 Task: Create Board Data Privacy Management to Workspace Database Management. Create Board Customer Churn Analysis to Workspace Database Management. Create Board Content Personalization and Customization to Workspace Database Management
Action: Mouse moved to (347, 69)
Screenshot: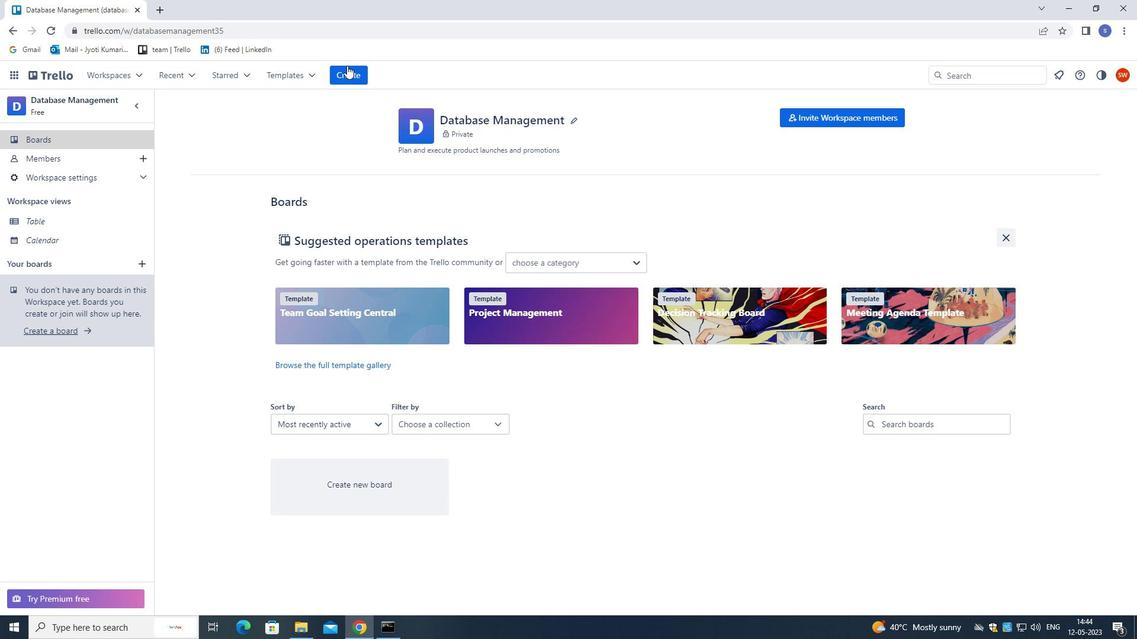 
Action: Mouse pressed left at (347, 69)
Screenshot: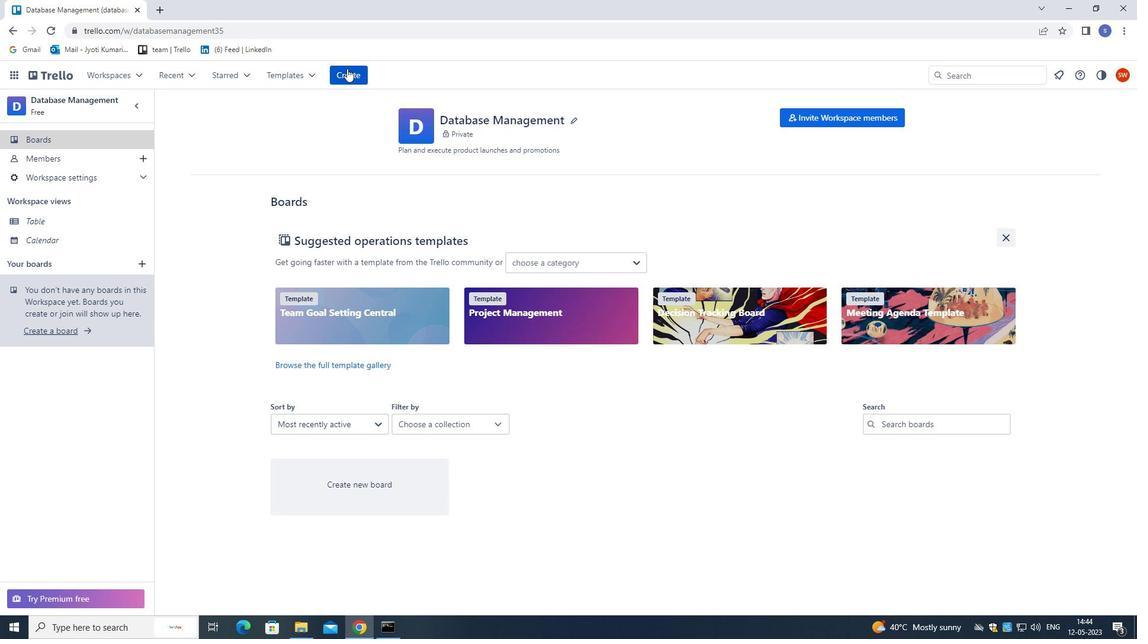 
Action: Mouse moved to (373, 122)
Screenshot: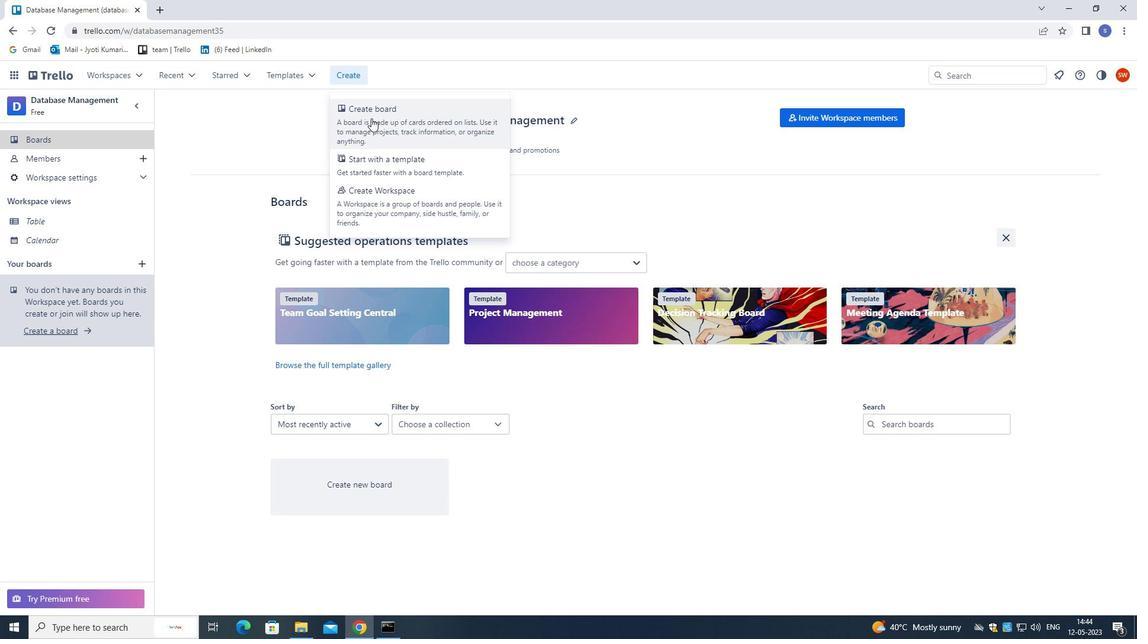 
Action: Mouse pressed left at (373, 122)
Screenshot: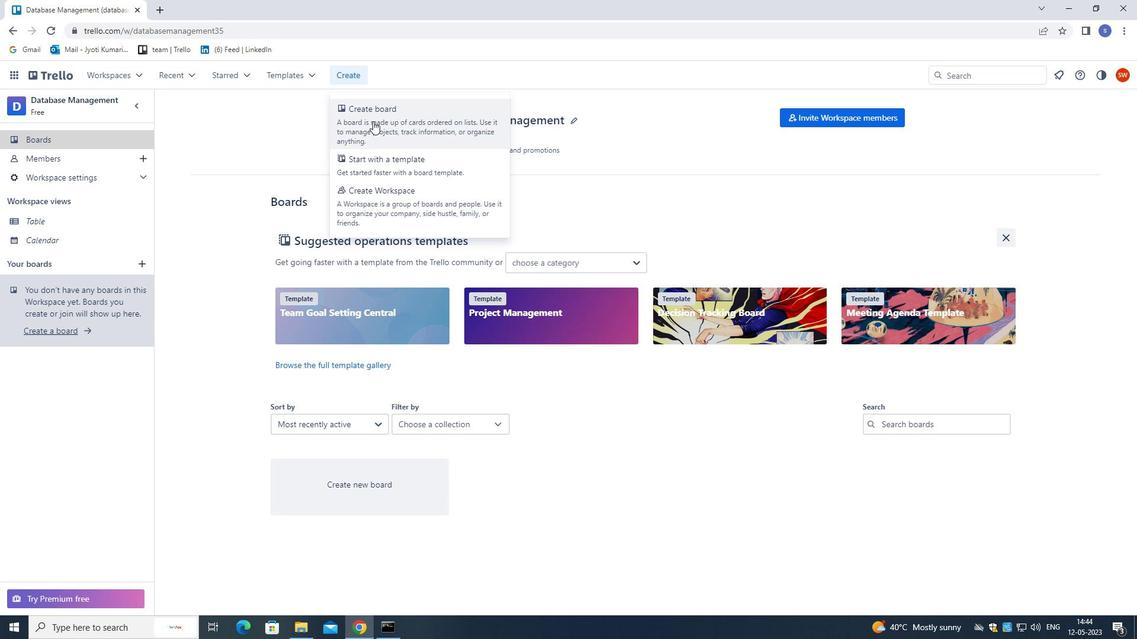 
Action: Mouse moved to (376, 125)
Screenshot: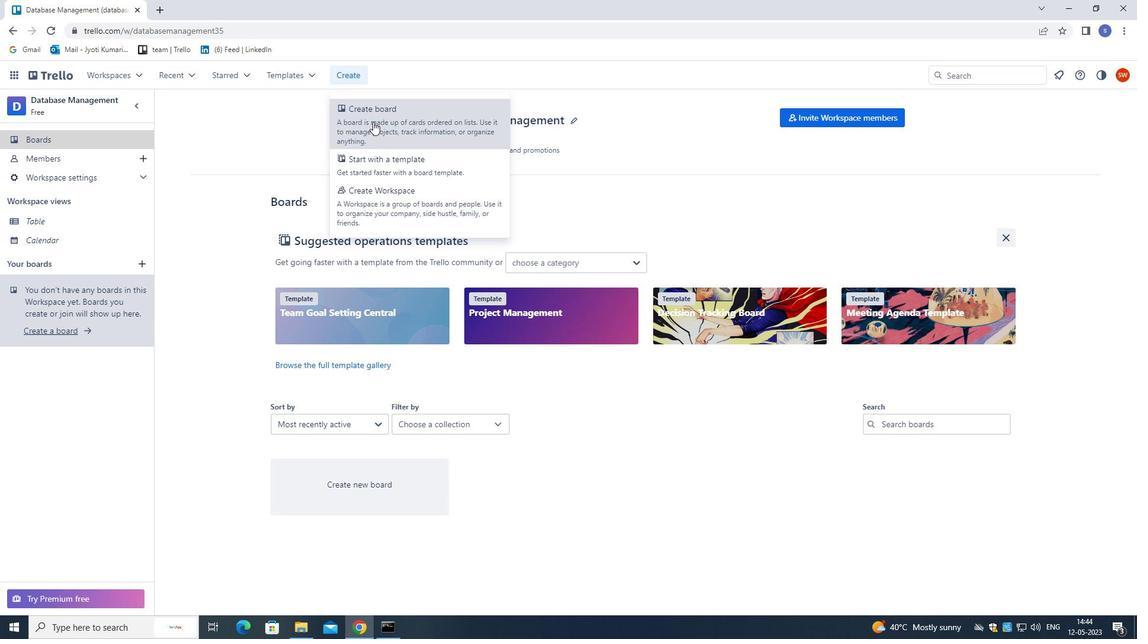 
Action: Key pressed <Key.shift>DATABASE<Key.space>P<Key.backspace><Key.shift>PRIVACY<Key.space><Key.shift>MANAGEMENT
Screenshot: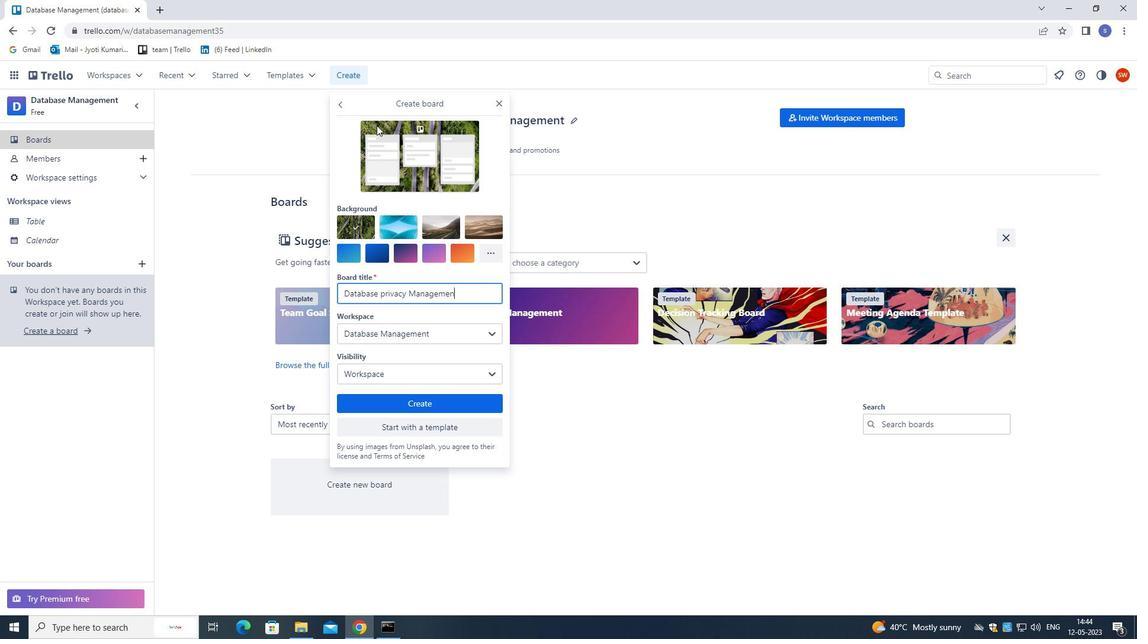 
Action: Mouse moved to (456, 402)
Screenshot: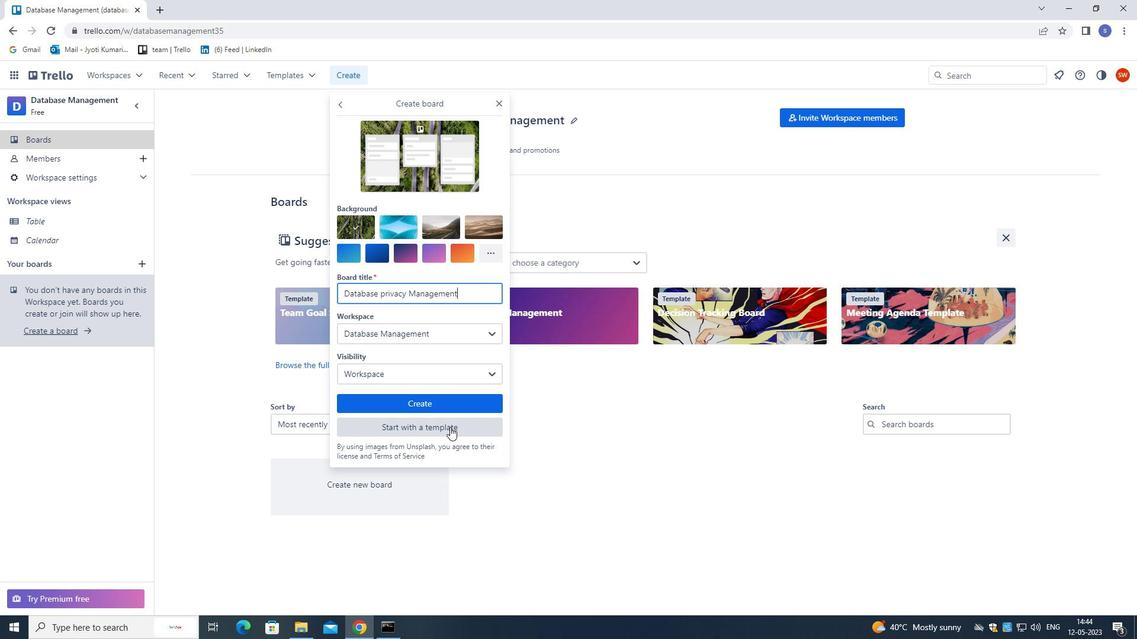 
Action: Mouse pressed left at (456, 402)
Screenshot: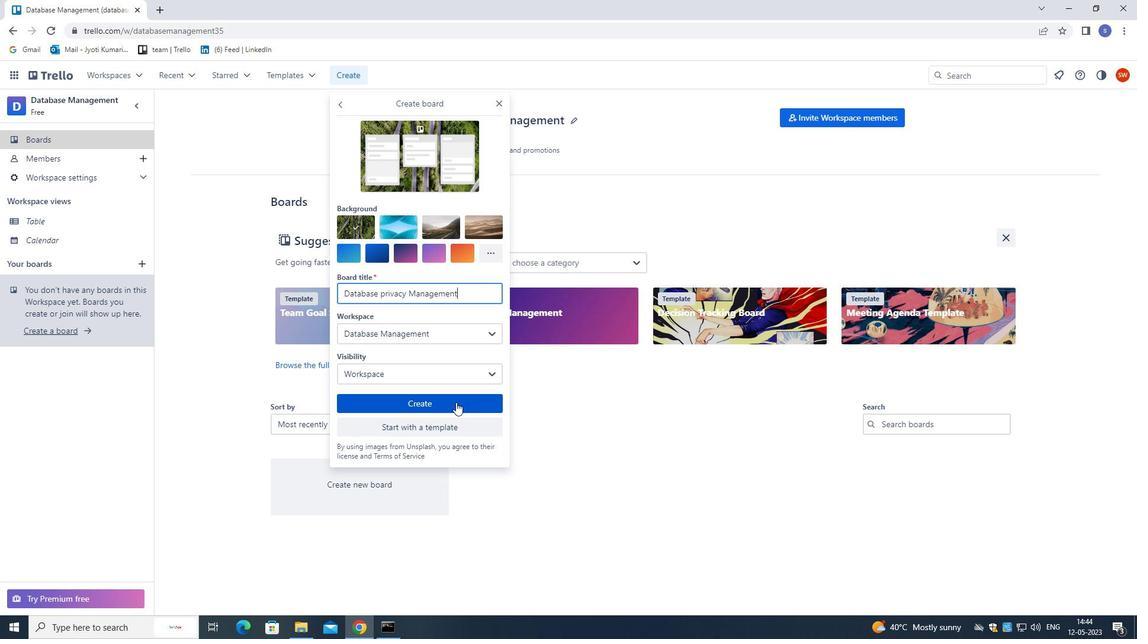 
Action: Mouse moved to (350, 76)
Screenshot: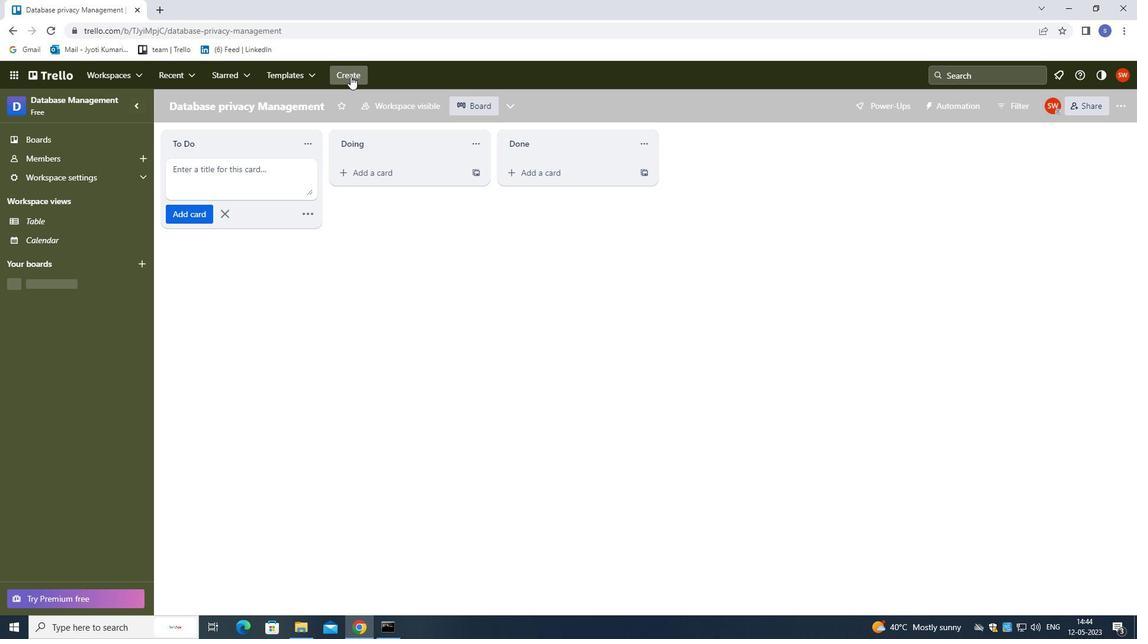 
Action: Mouse pressed left at (350, 76)
Screenshot: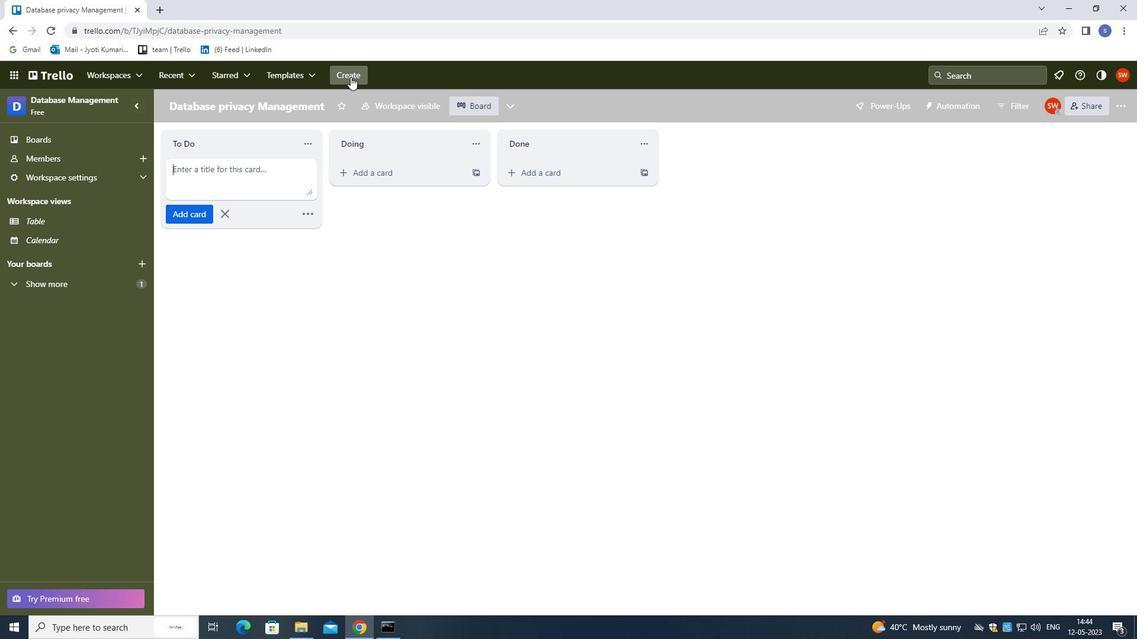 
Action: Mouse moved to (354, 131)
Screenshot: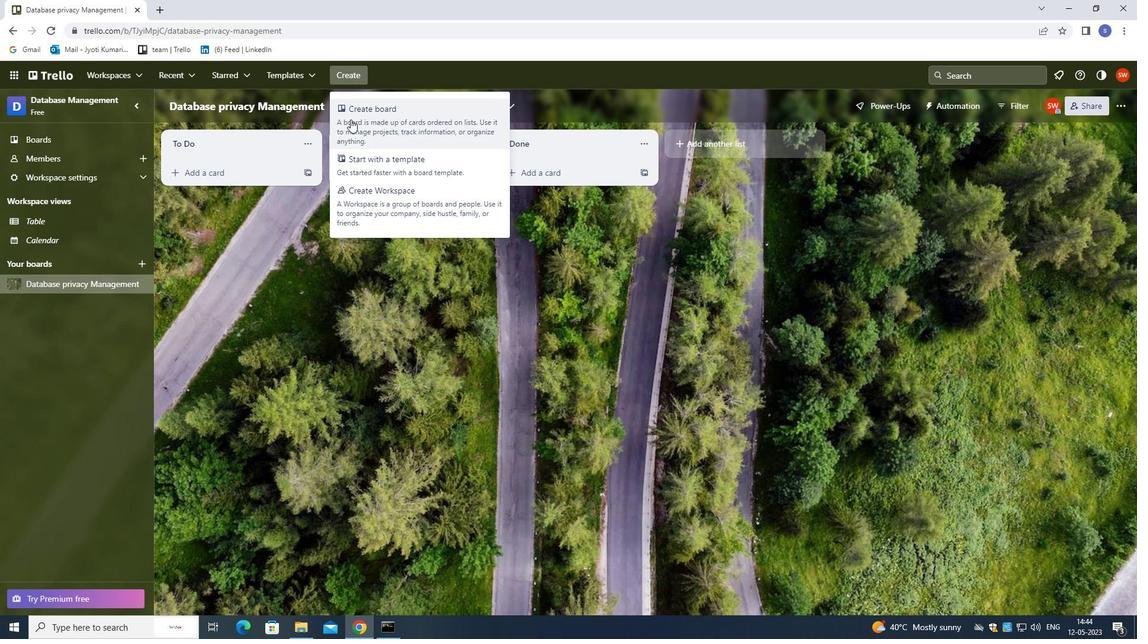 
Action: Mouse pressed left at (354, 131)
Screenshot: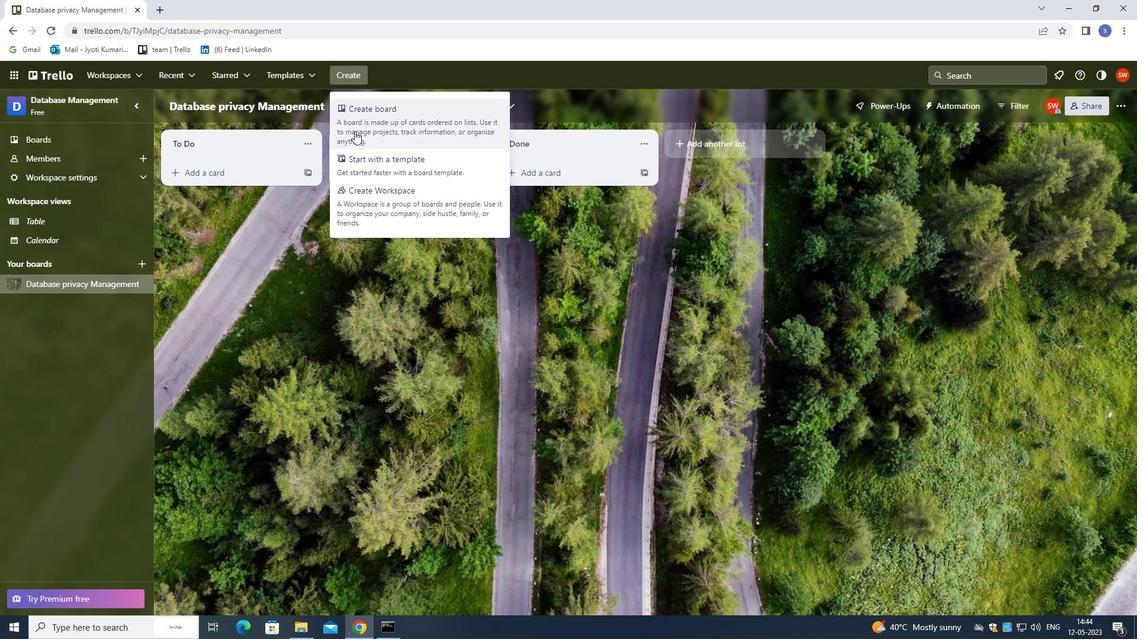 
Action: Mouse moved to (360, 136)
Screenshot: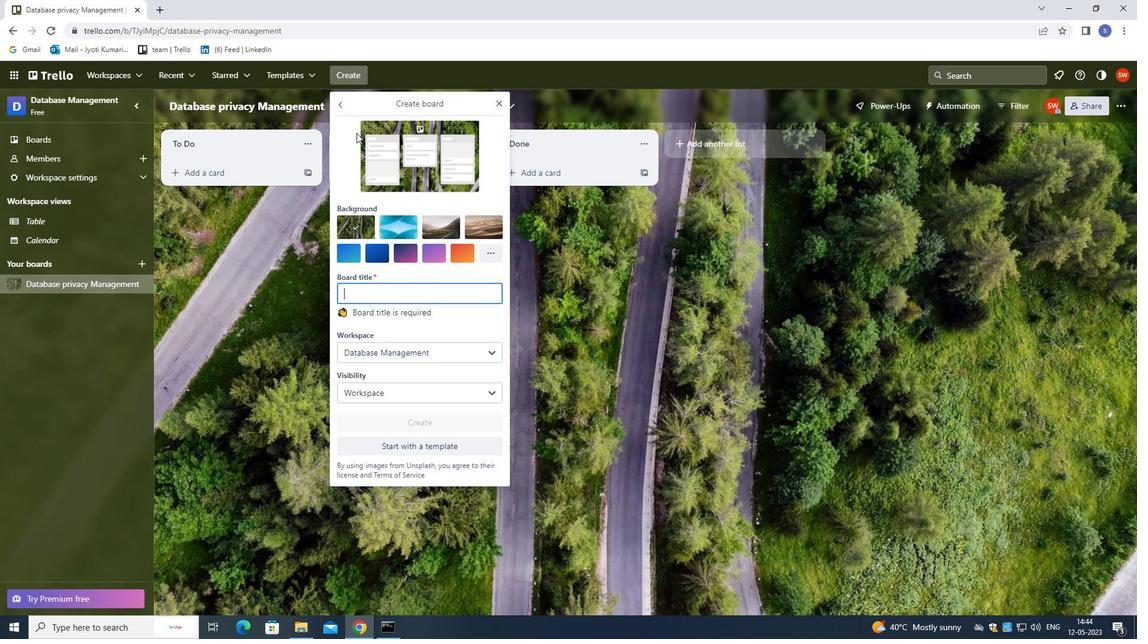 
Action: Key pressed <Key.shift>CUSTOMER<Key.space><Key.shift>CHURN<Key.space><Key.shift><Key.shift><Key.shift><Key.shift><Key.shift>ANALYSIS<Key.enter>
Screenshot: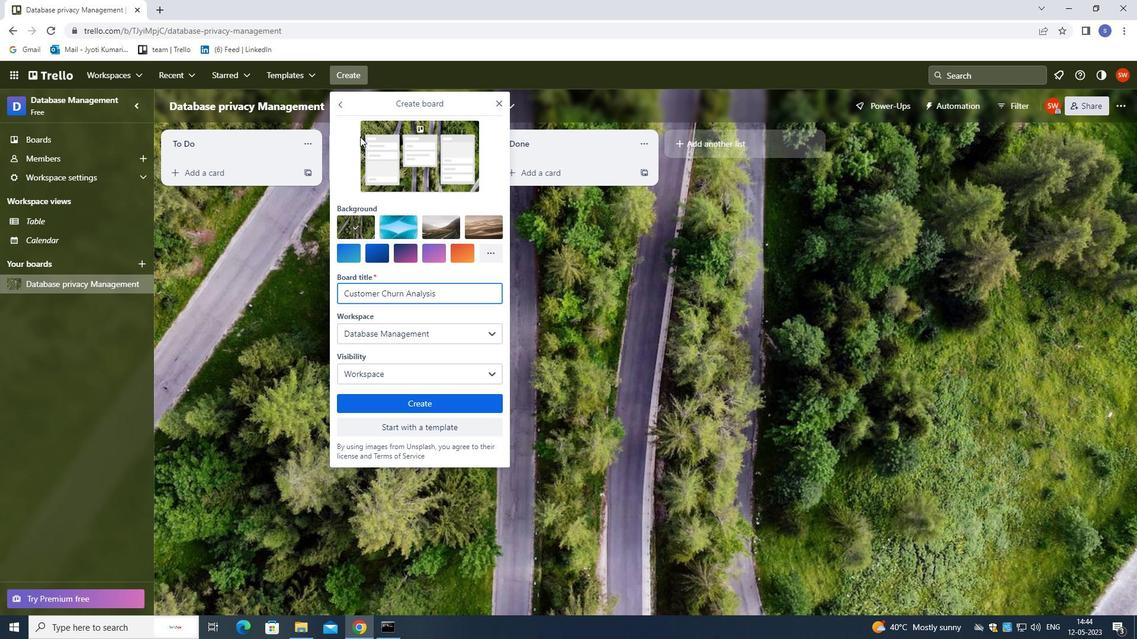 
Action: Mouse moved to (354, 79)
Screenshot: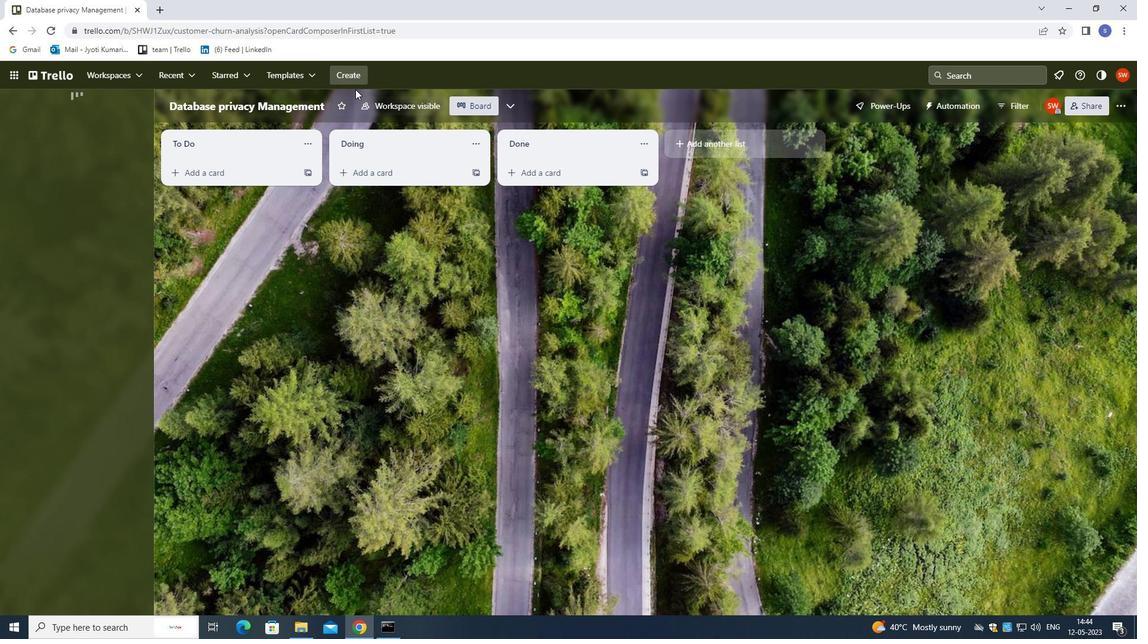 
Action: Mouse pressed left at (354, 79)
Screenshot: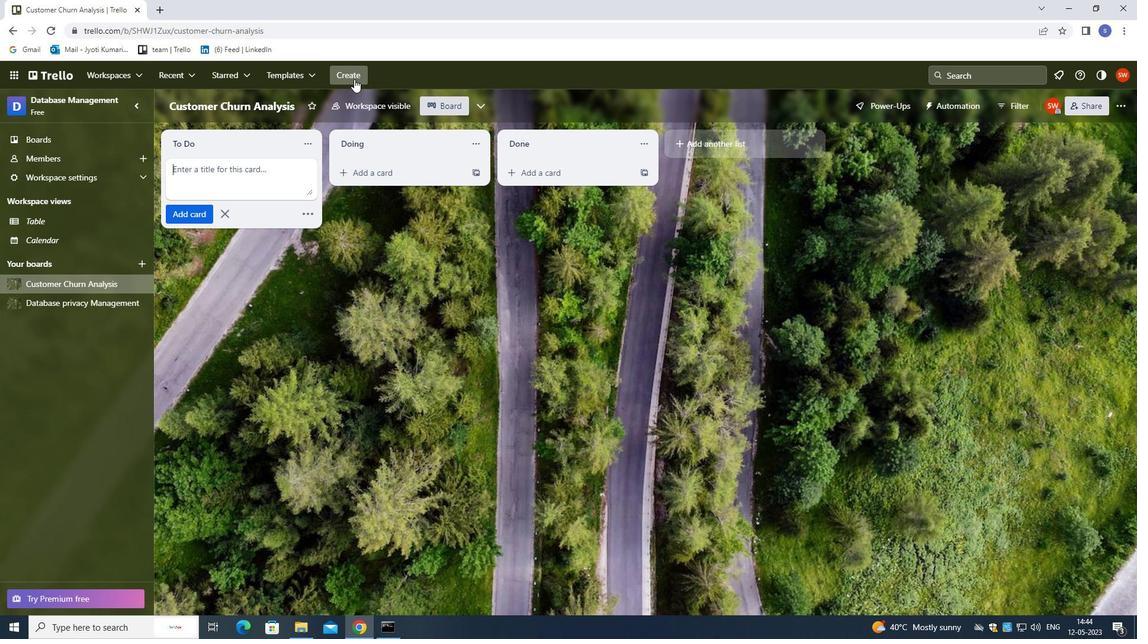 
Action: Mouse moved to (371, 128)
Screenshot: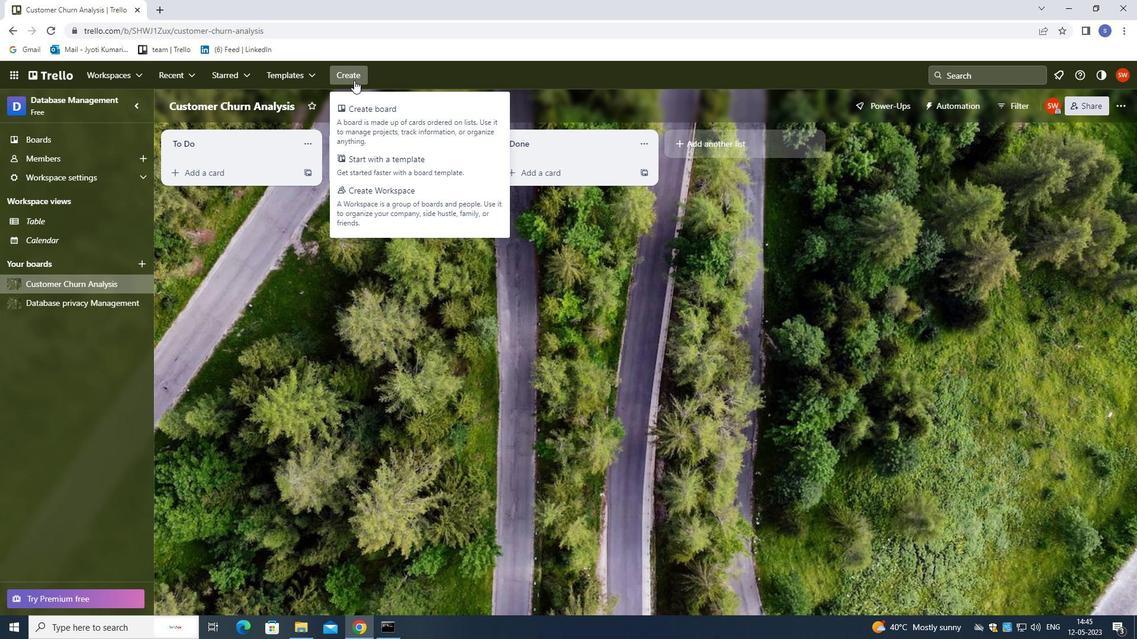 
Action: Mouse pressed left at (371, 128)
Screenshot: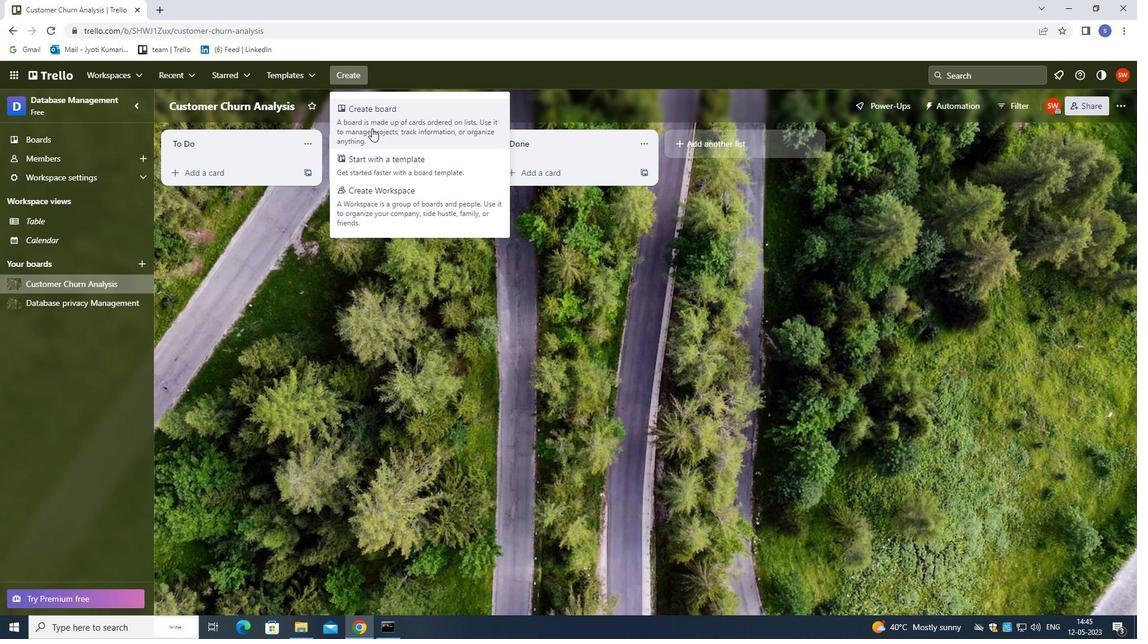 
Action: Mouse moved to (374, 132)
Screenshot: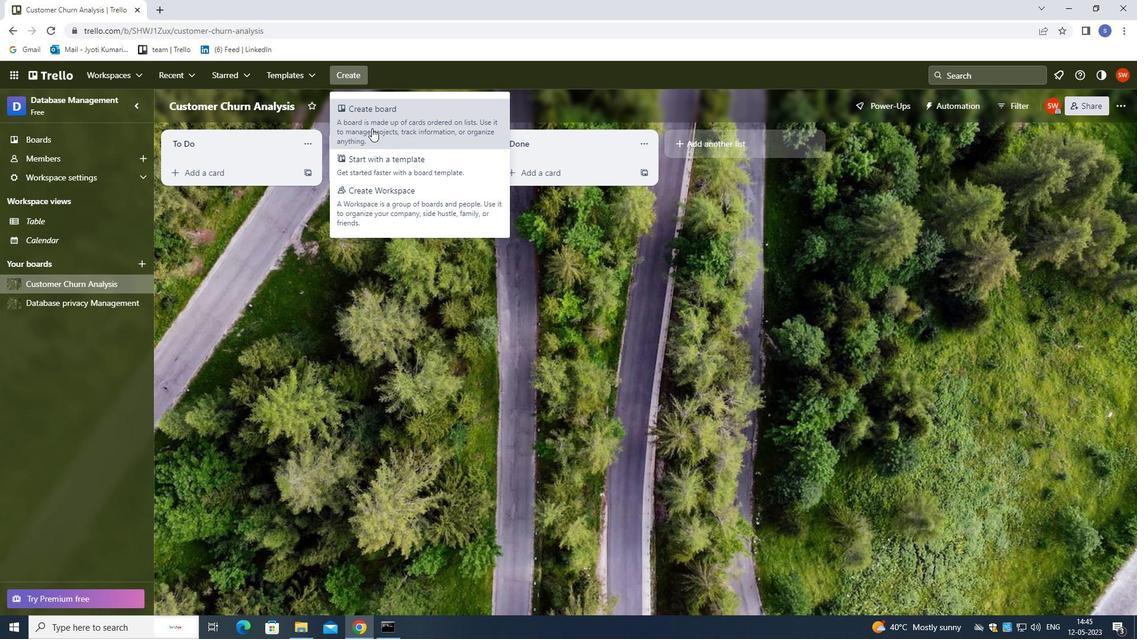 
Action: Key pressed <Key.shift>CONTENT<Key.space><Key.shift>PERSONALIZATION<Key.space>AND<Key.space><Key.shift><Key.shift>CUSTOMIZATION<Key.enter>
Screenshot: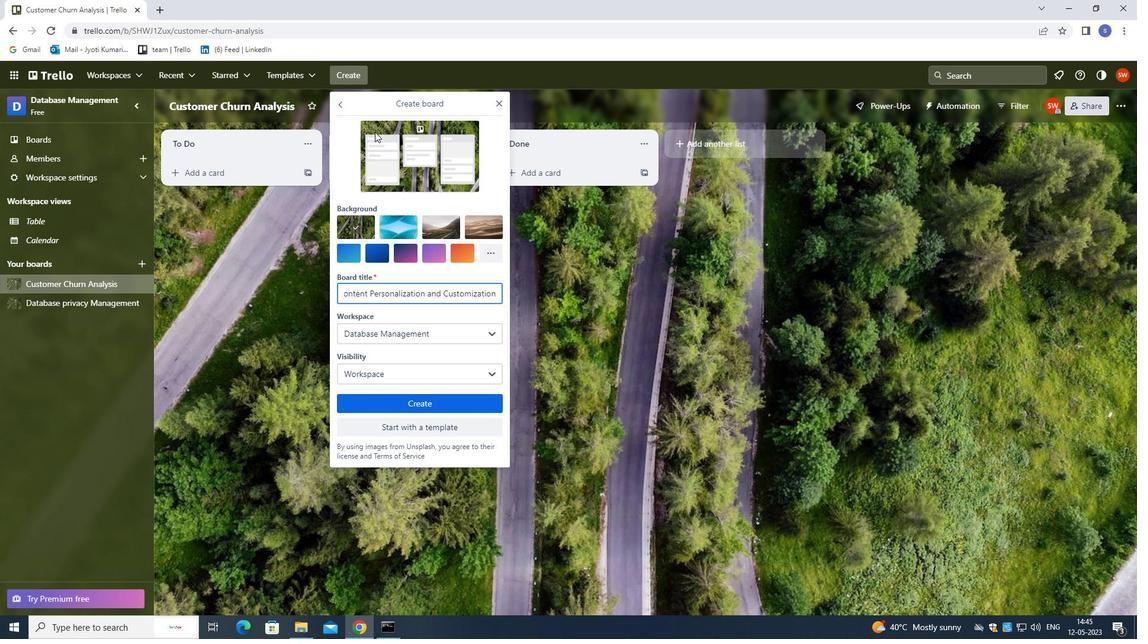 
Action: Mouse moved to (369, 142)
Screenshot: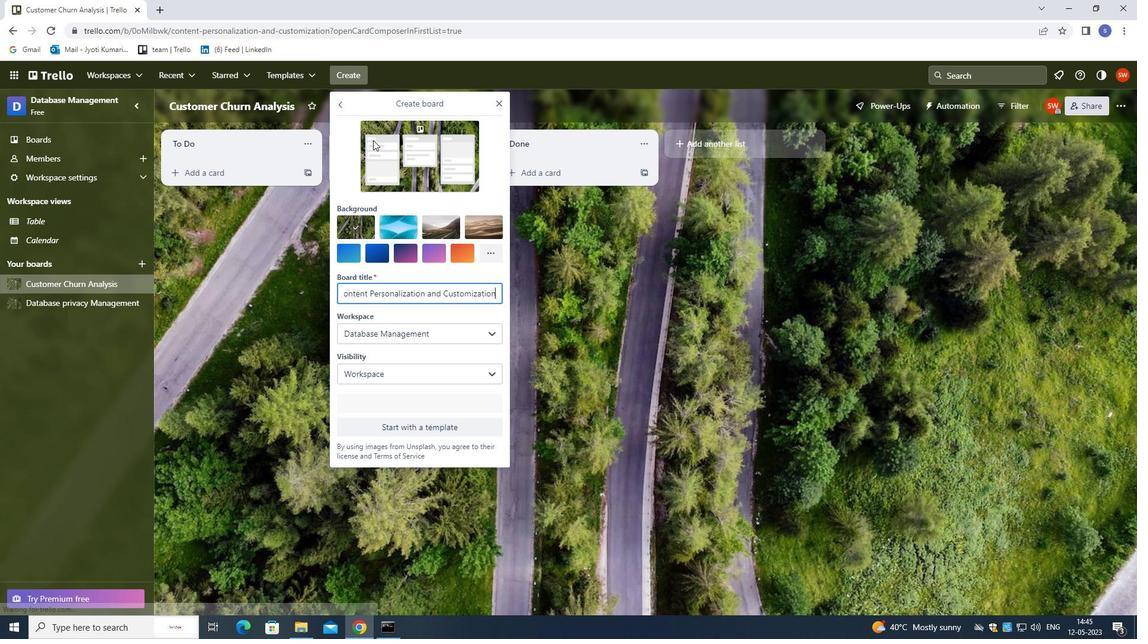 
